 Task: Change the avatar of your profile to Melon.
Action: Mouse moved to (1149, 29)
Screenshot: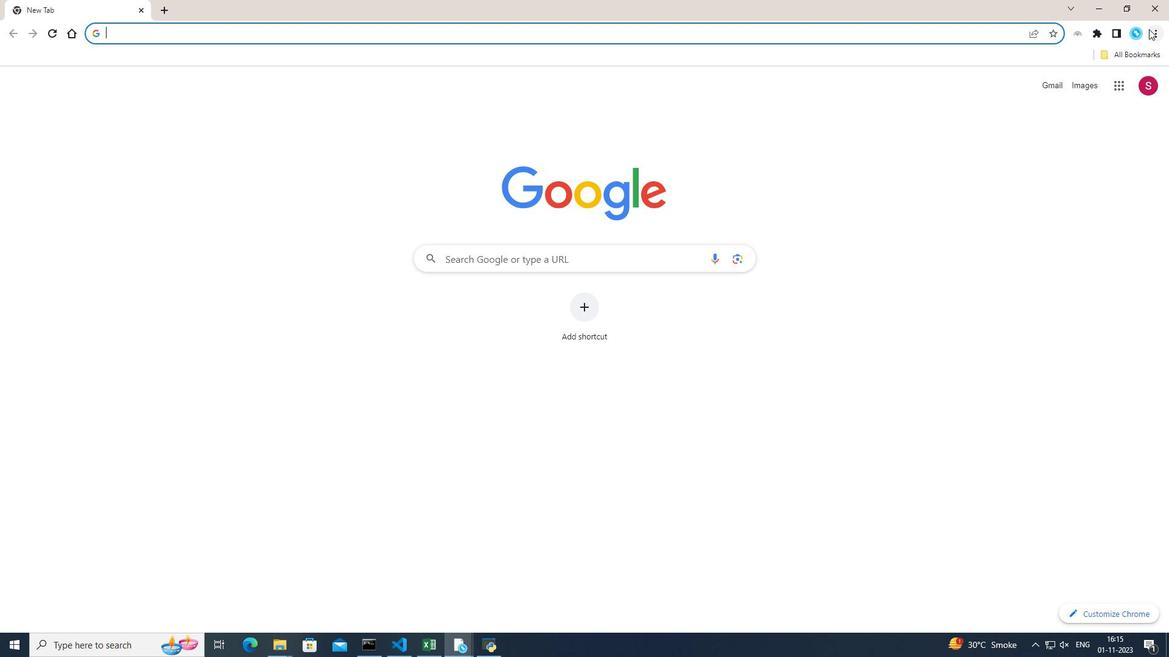 
Action: Mouse pressed left at (1149, 29)
Screenshot: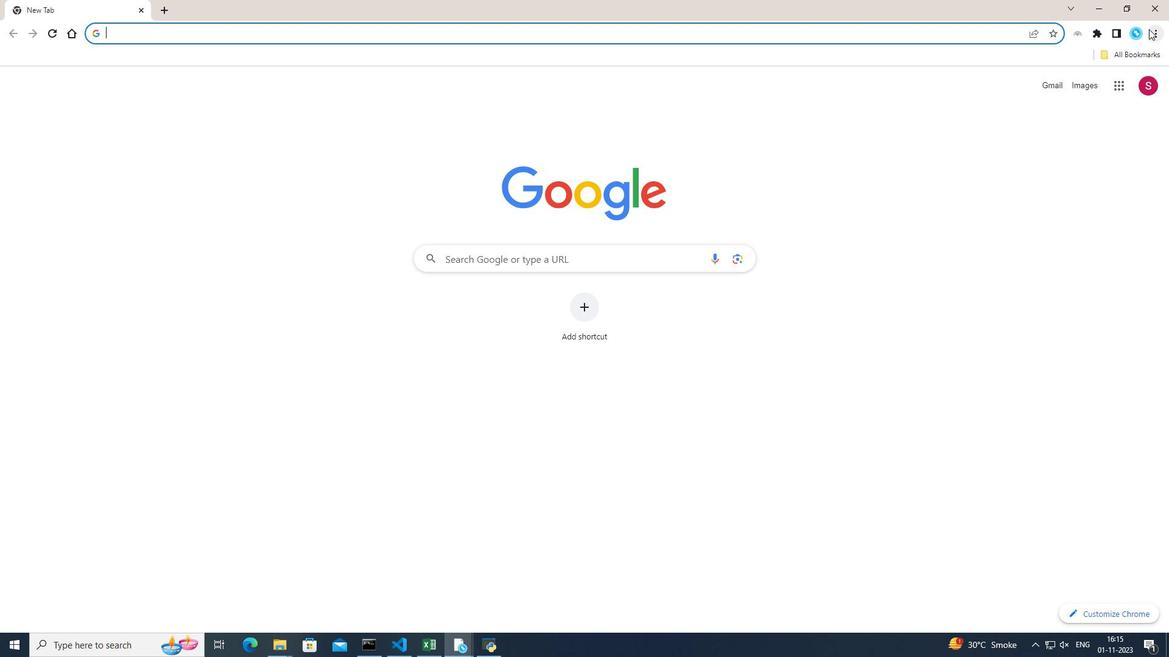 
Action: Mouse moved to (1014, 250)
Screenshot: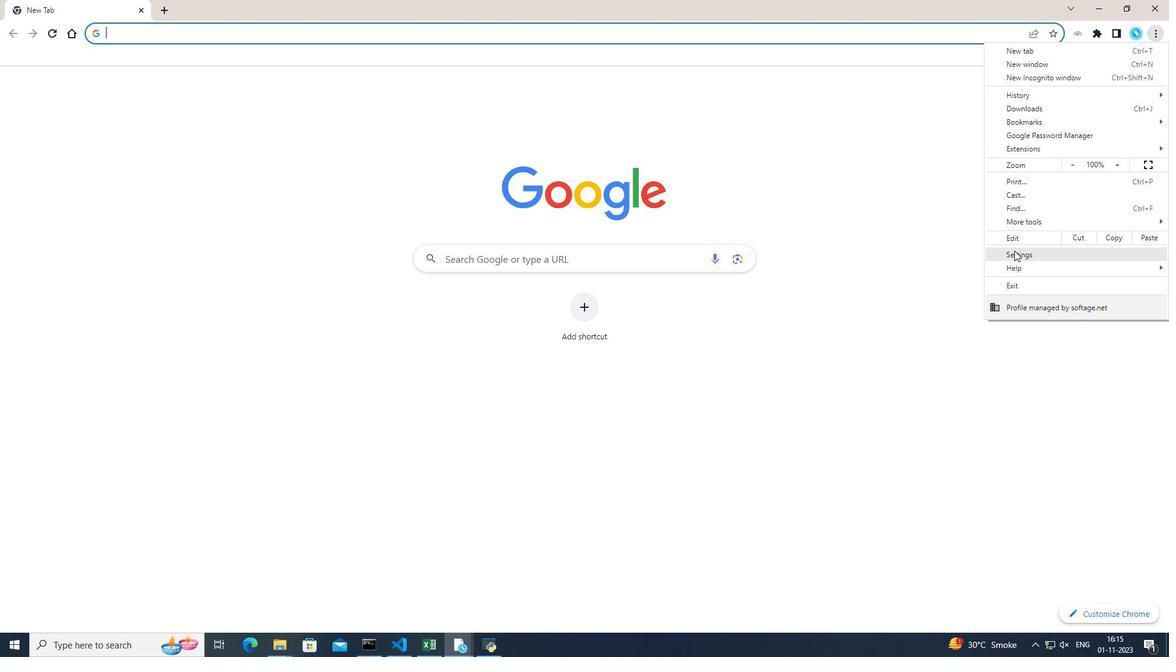 
Action: Mouse pressed left at (1014, 250)
Screenshot: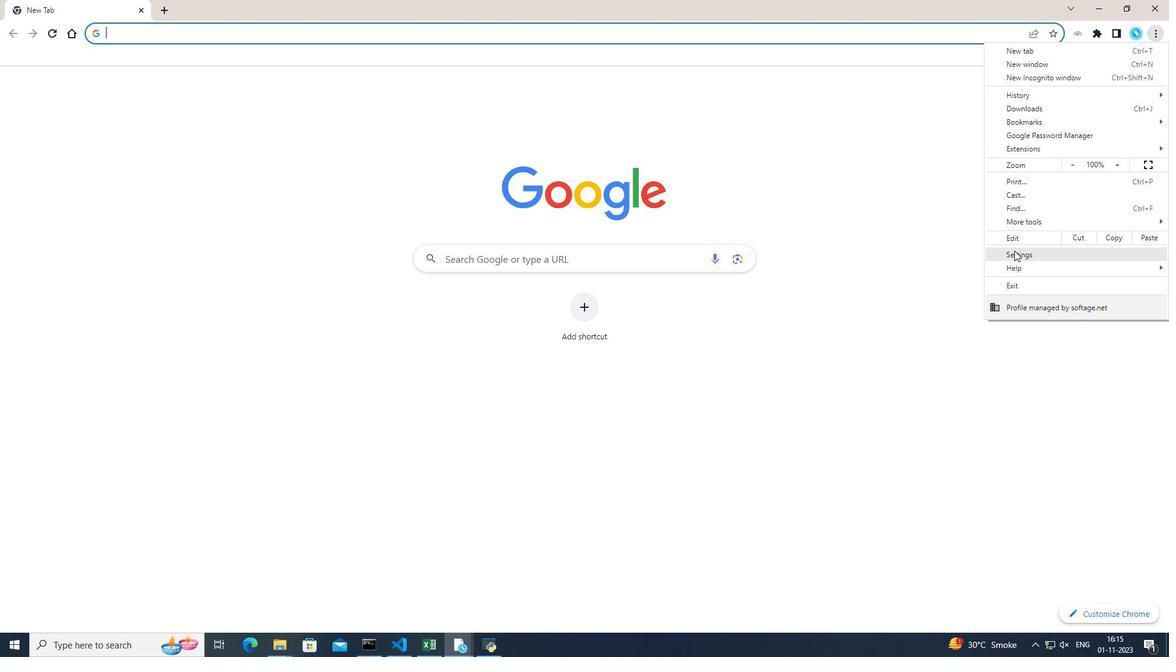 
Action: Mouse moved to (604, 275)
Screenshot: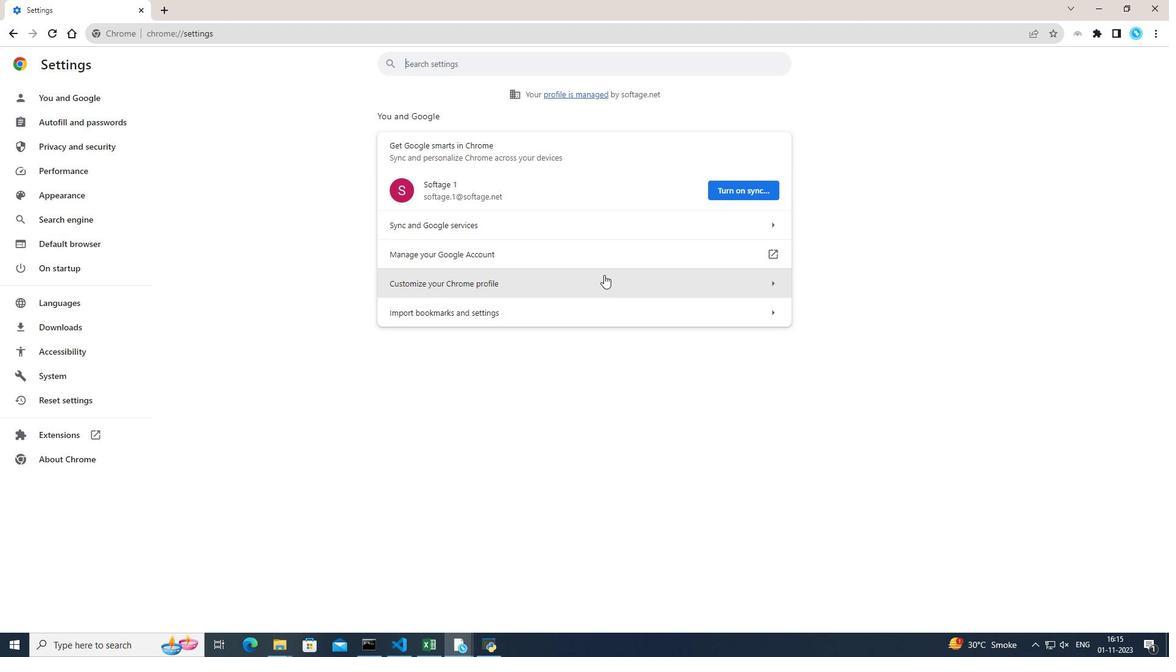 
Action: Mouse pressed left at (604, 275)
Screenshot: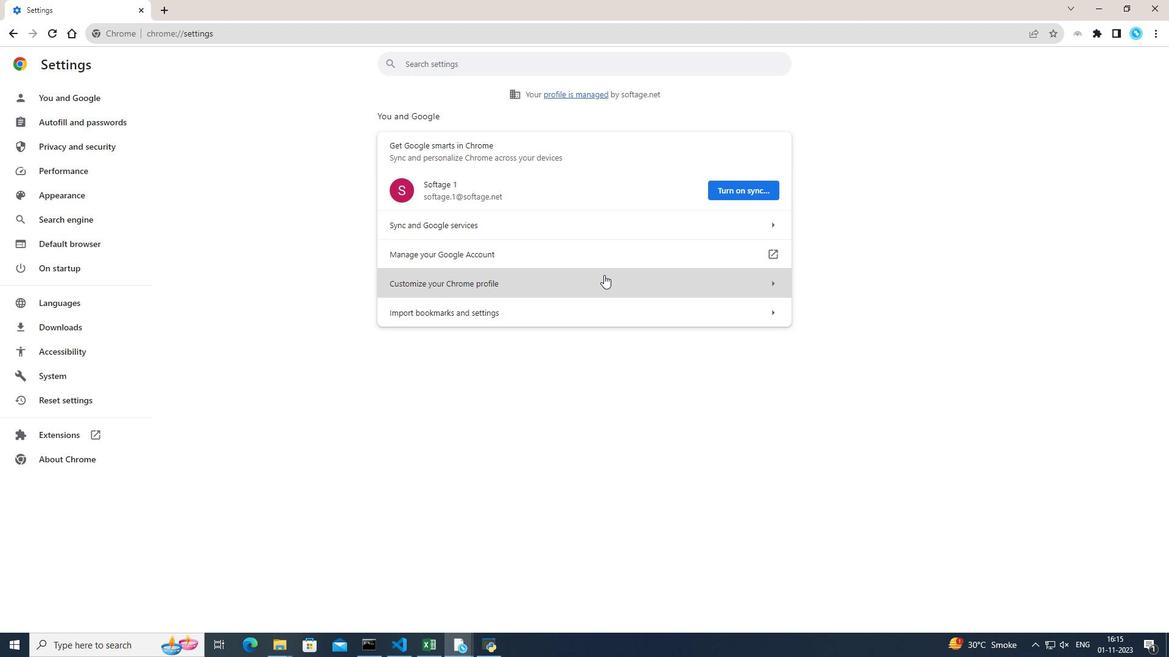 
Action: Mouse moved to (958, 338)
Screenshot: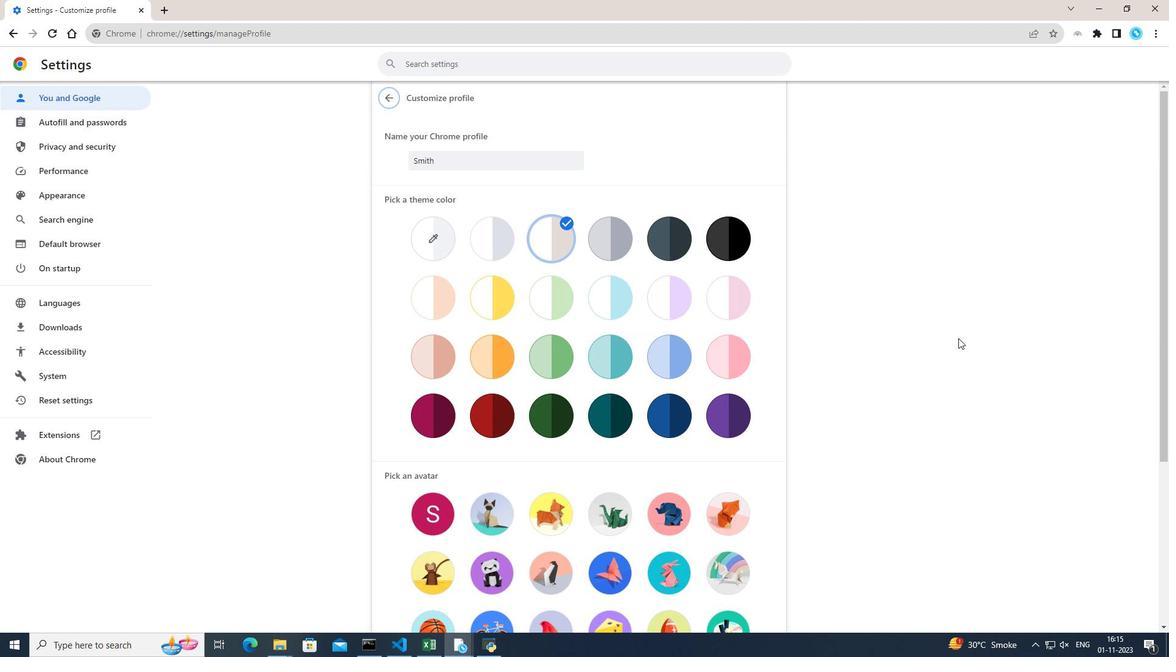 
Action: Mouse scrolled (958, 338) with delta (0, 0)
Screenshot: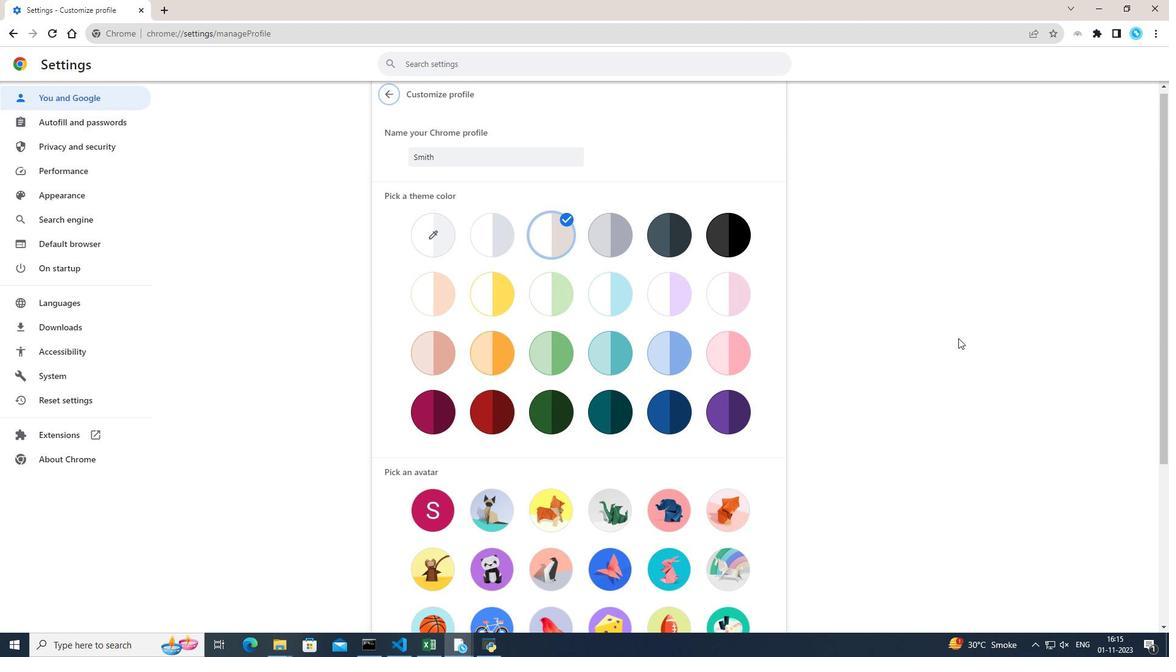 
Action: Mouse scrolled (958, 338) with delta (0, 0)
Screenshot: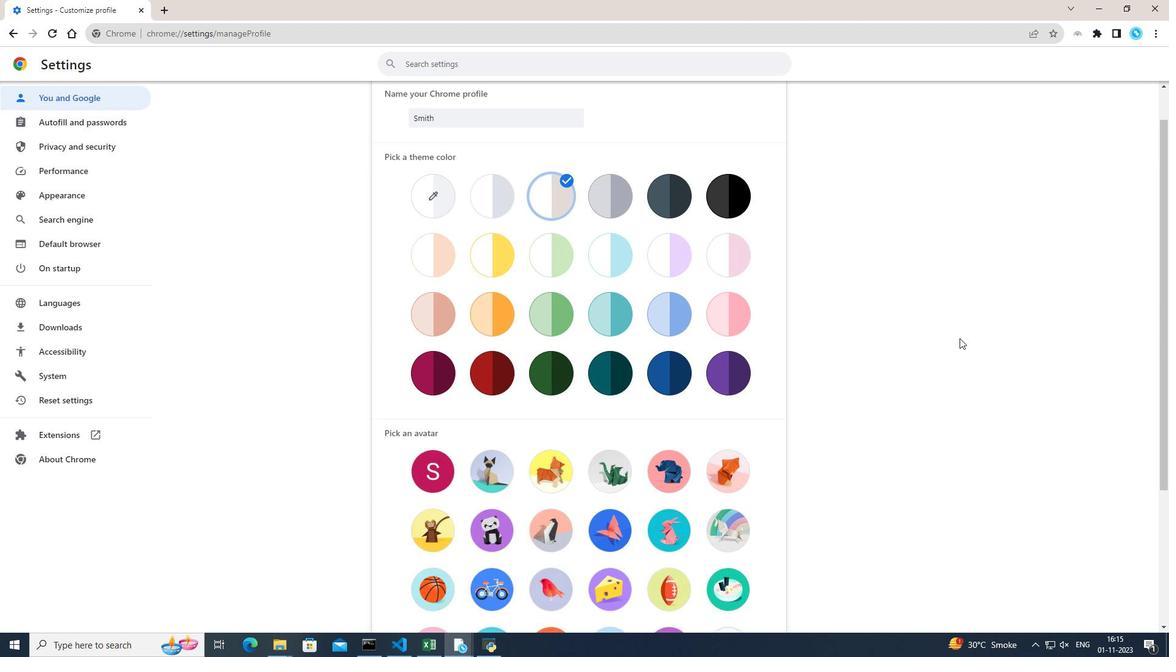 
Action: Mouse moved to (958, 338)
Screenshot: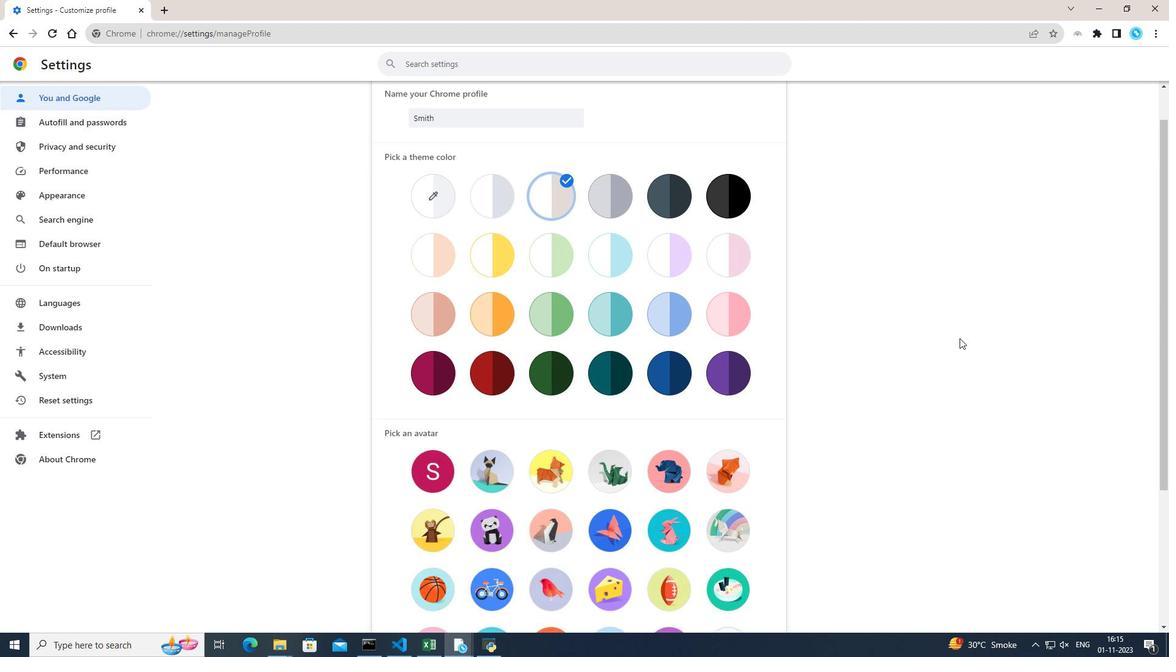 
Action: Mouse scrolled (958, 338) with delta (0, 0)
Screenshot: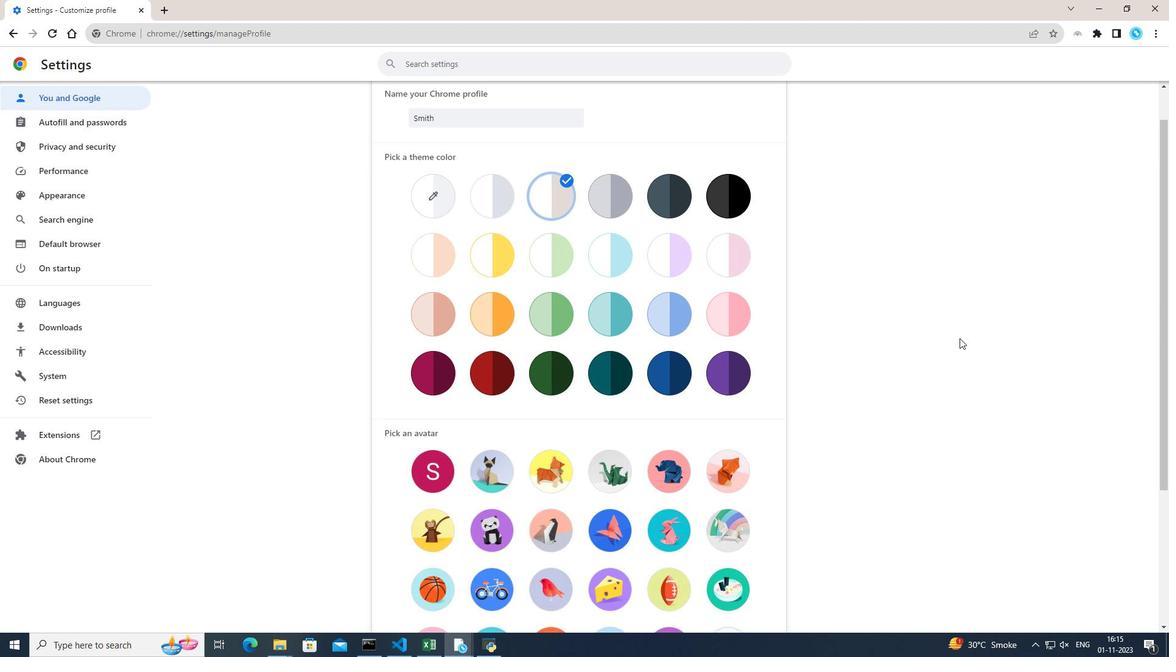 
Action: Mouse moved to (959, 338)
Screenshot: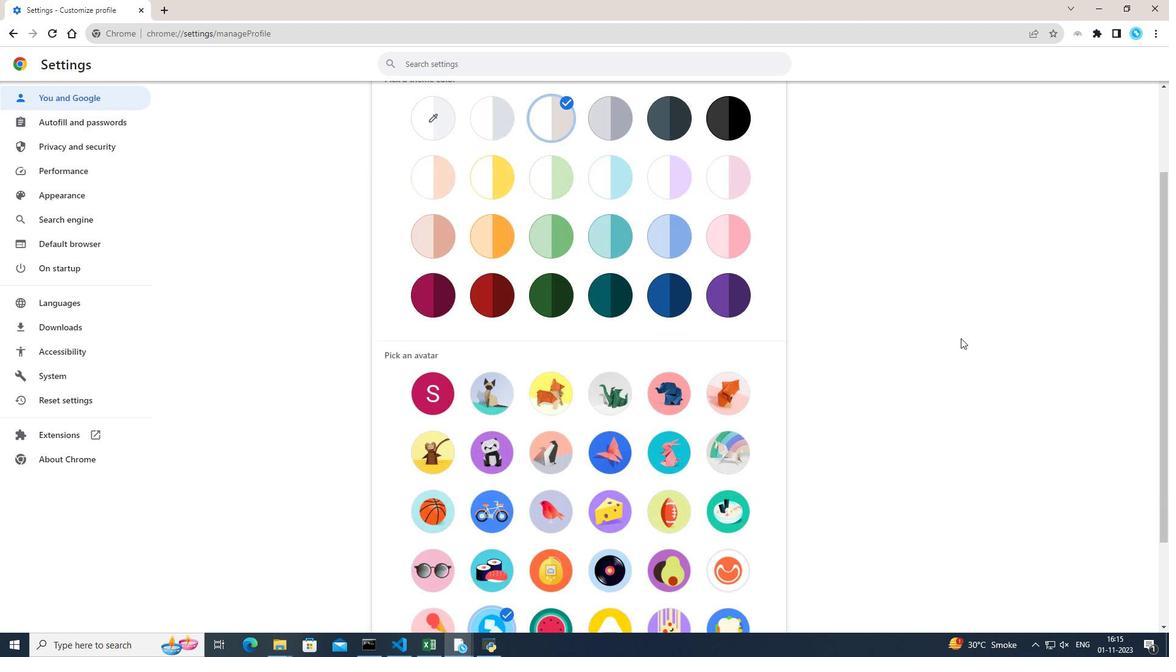 
Action: Mouse scrolled (959, 338) with delta (0, 0)
Screenshot: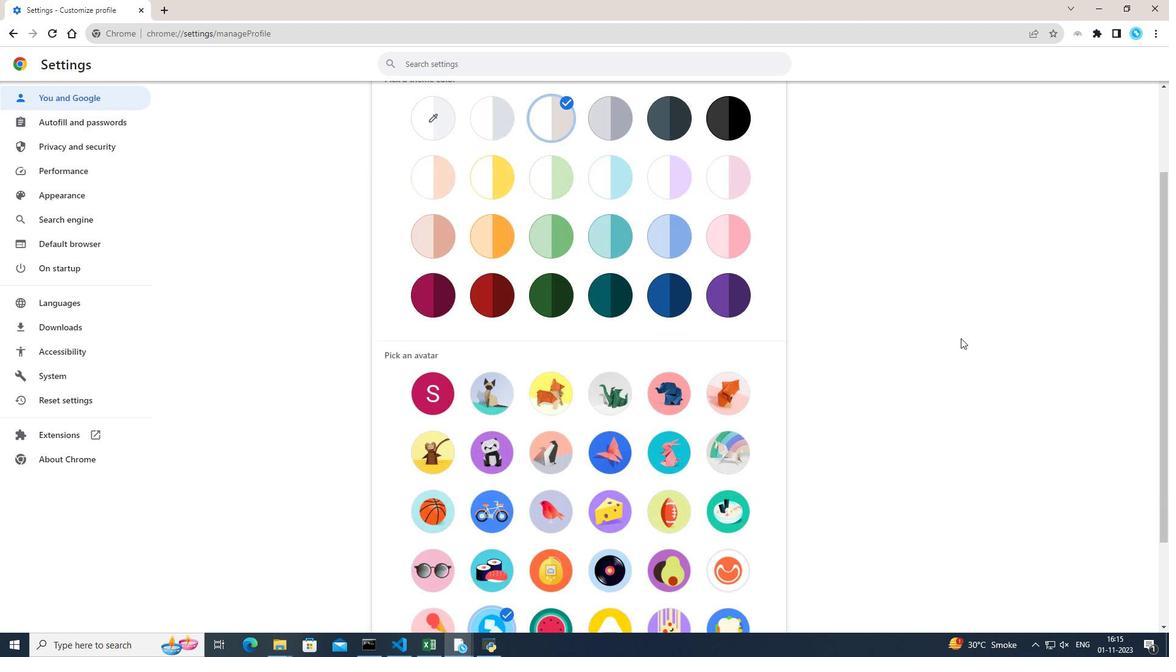 
Action: Mouse moved to (960, 338)
Screenshot: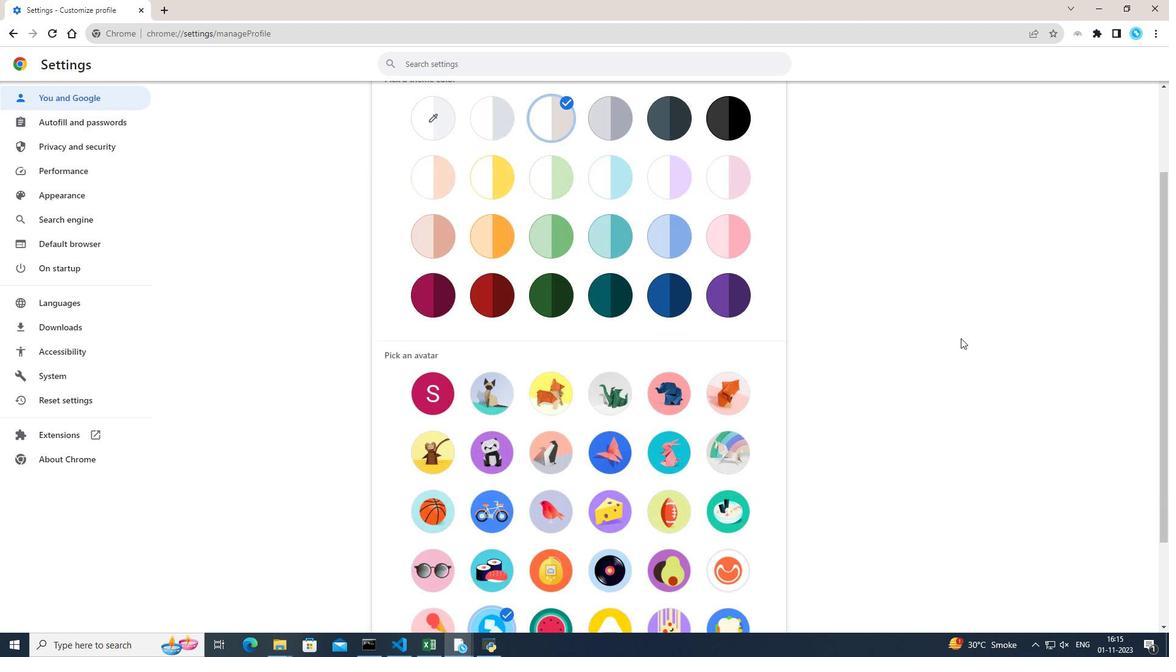 
Action: Mouse scrolled (960, 338) with delta (0, 0)
Screenshot: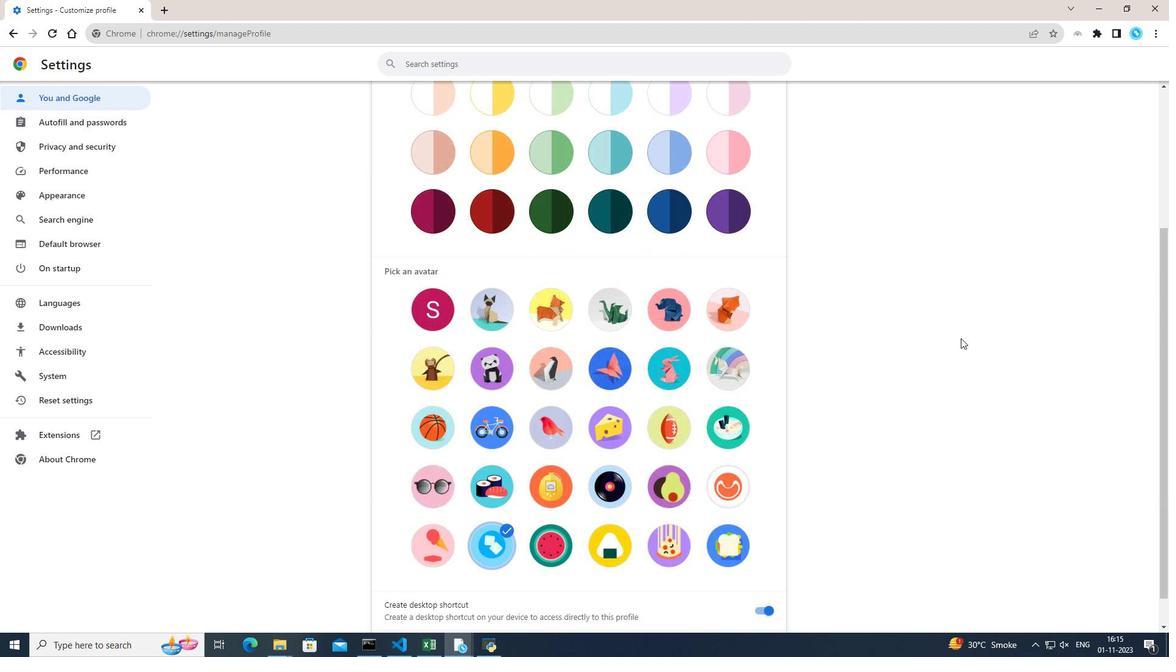 
Action: Mouse moved to (549, 520)
Screenshot: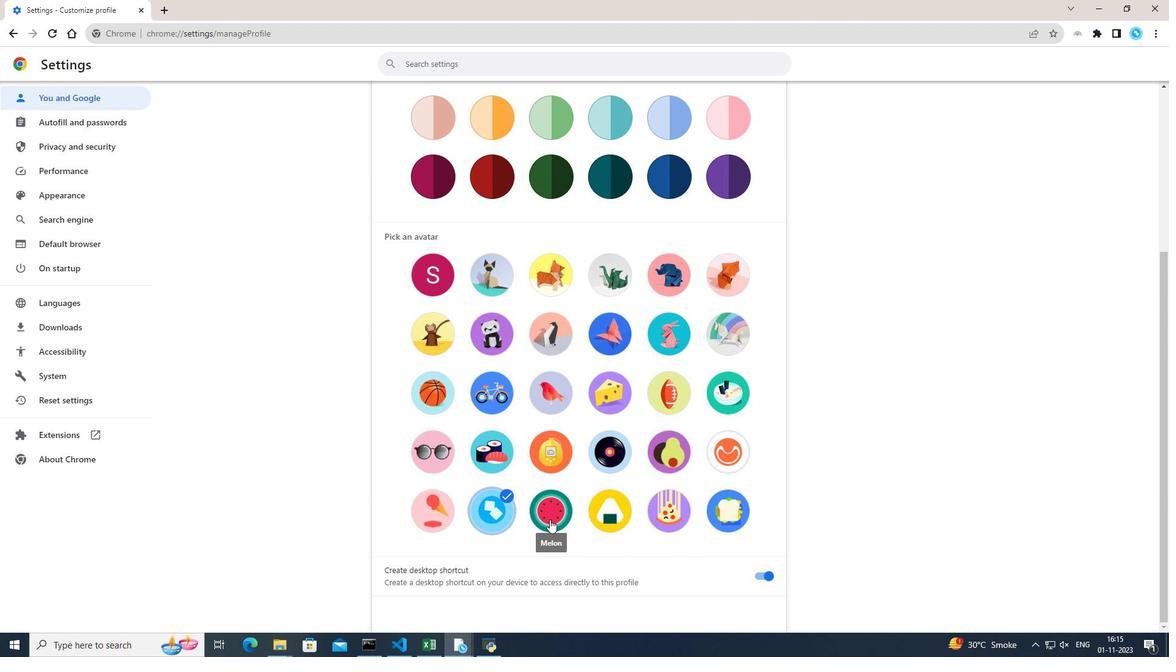 
Action: Mouse pressed left at (549, 520)
Screenshot: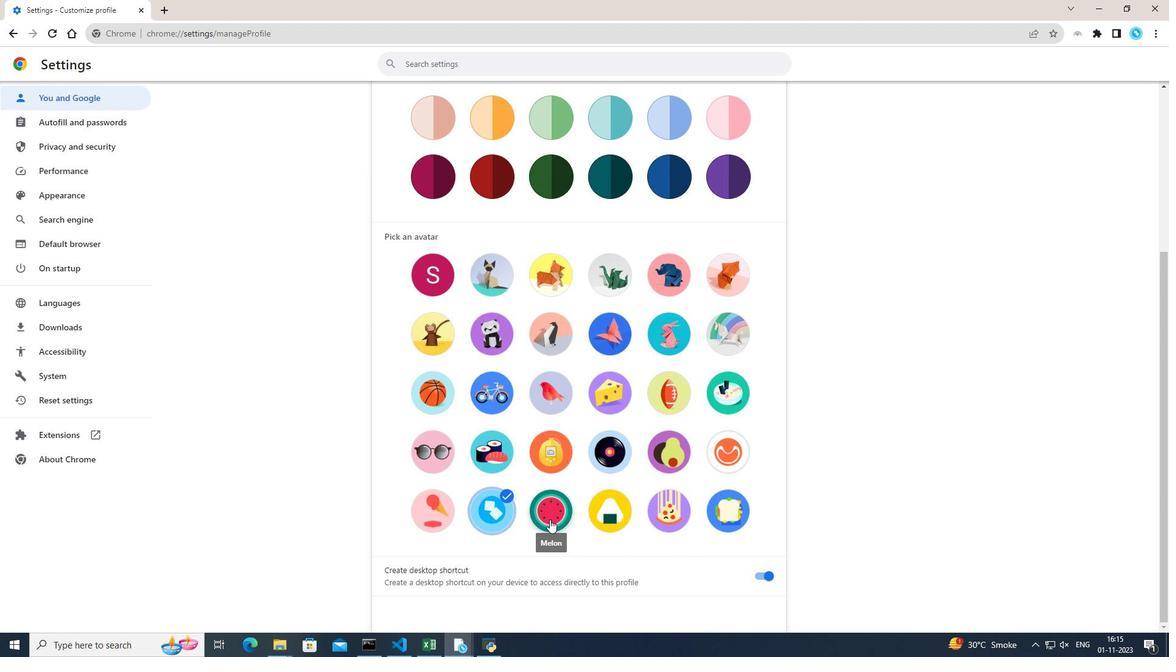 
Action: Mouse moved to (943, 424)
Screenshot: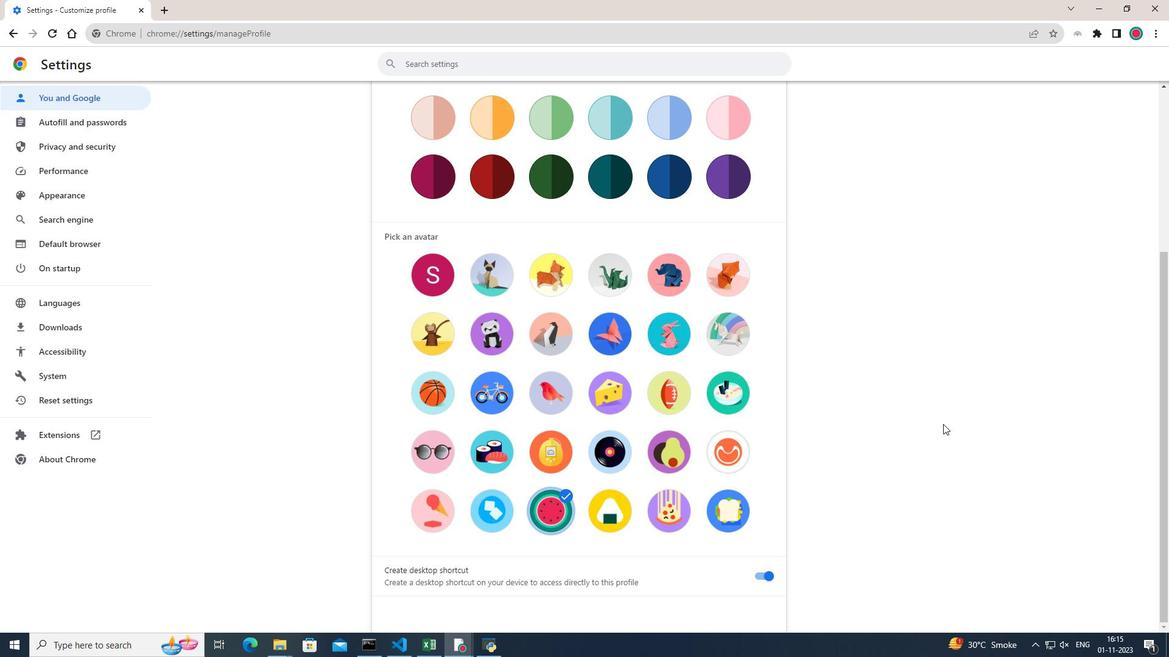 
